Task: In Windows properties of general video settings, Set the deinterlace mode to Yadif (2x).
Action: Mouse moved to (123, 14)
Screenshot: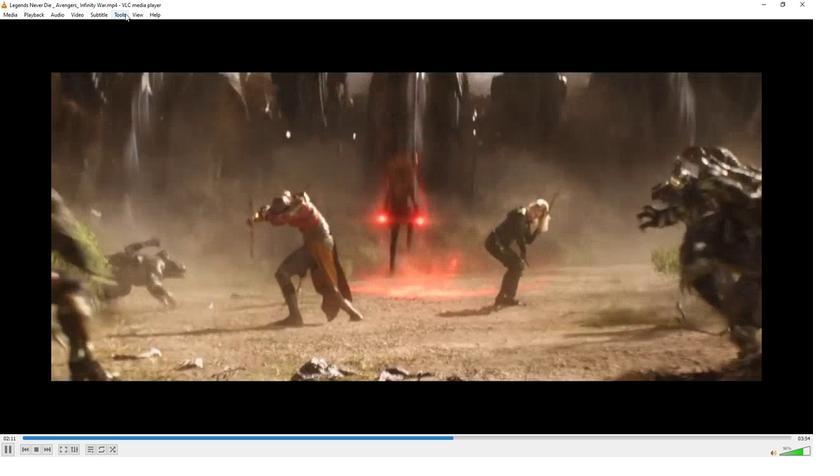 
Action: Mouse pressed left at (123, 14)
Screenshot: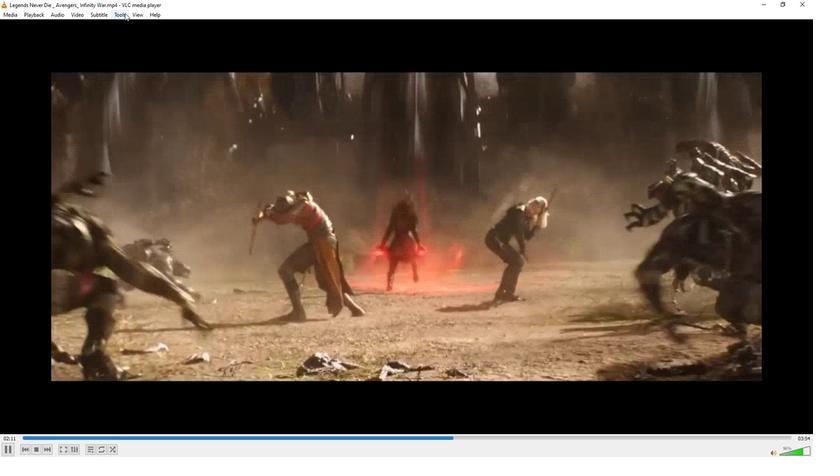 
Action: Mouse moved to (137, 117)
Screenshot: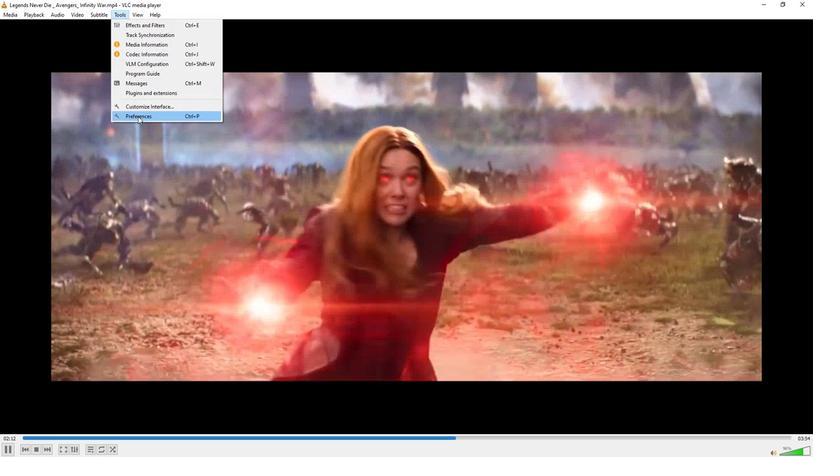
Action: Mouse pressed left at (137, 117)
Screenshot: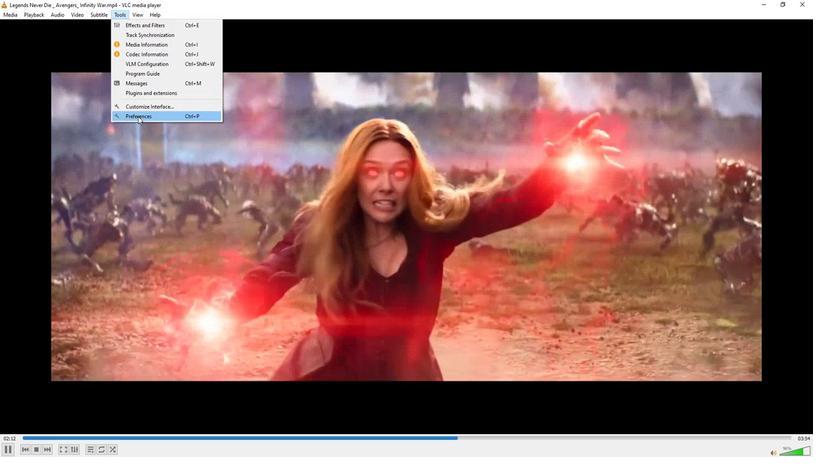 
Action: Mouse moved to (226, 319)
Screenshot: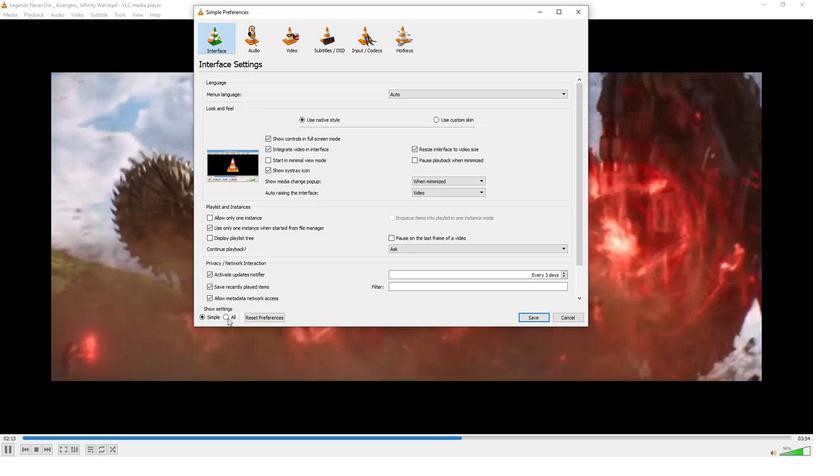 
Action: Mouse pressed left at (226, 319)
Screenshot: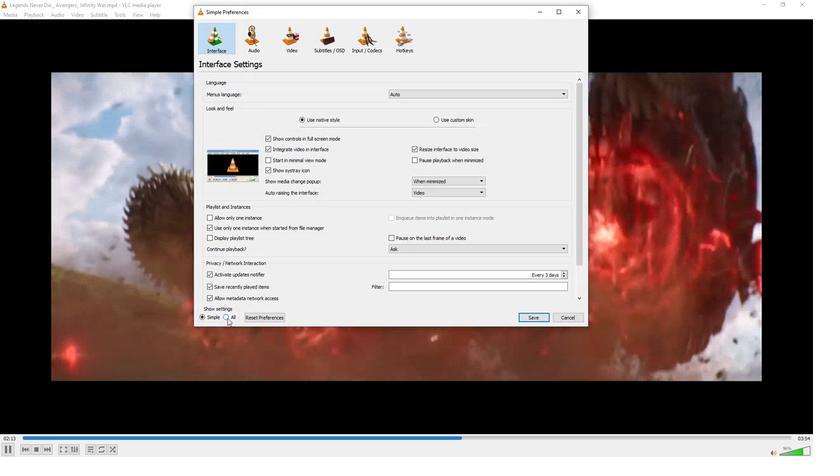 
Action: Mouse moved to (253, 225)
Screenshot: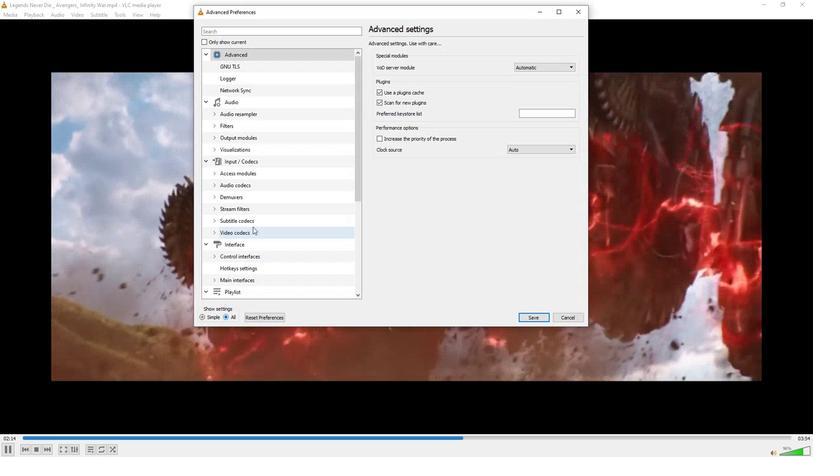 
Action: Mouse scrolled (253, 225) with delta (0, 0)
Screenshot: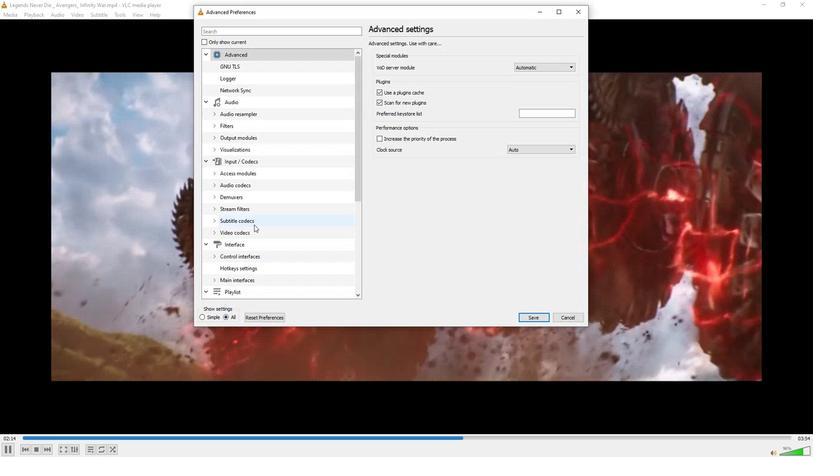 
Action: Mouse scrolled (253, 225) with delta (0, 0)
Screenshot: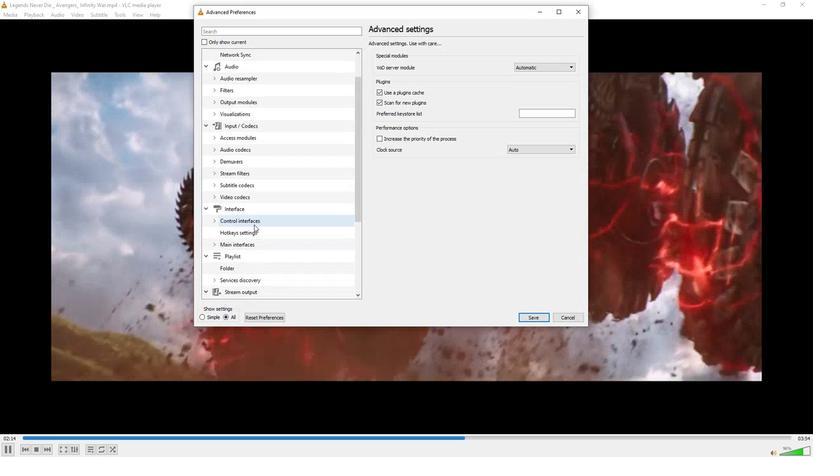 
Action: Mouse scrolled (253, 225) with delta (0, 0)
Screenshot: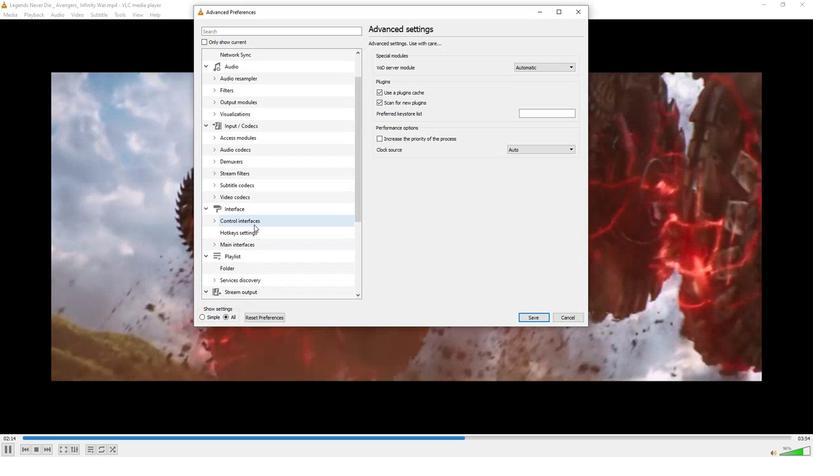 
Action: Mouse moved to (253, 225)
Screenshot: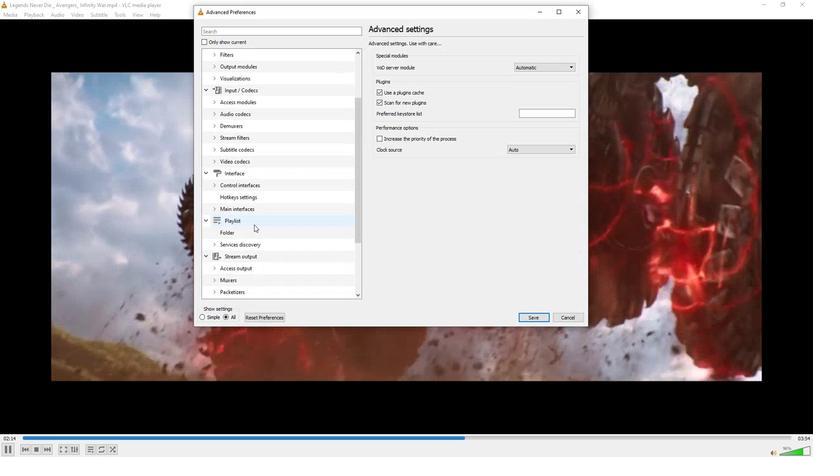 
Action: Mouse scrolled (253, 225) with delta (0, 0)
Screenshot: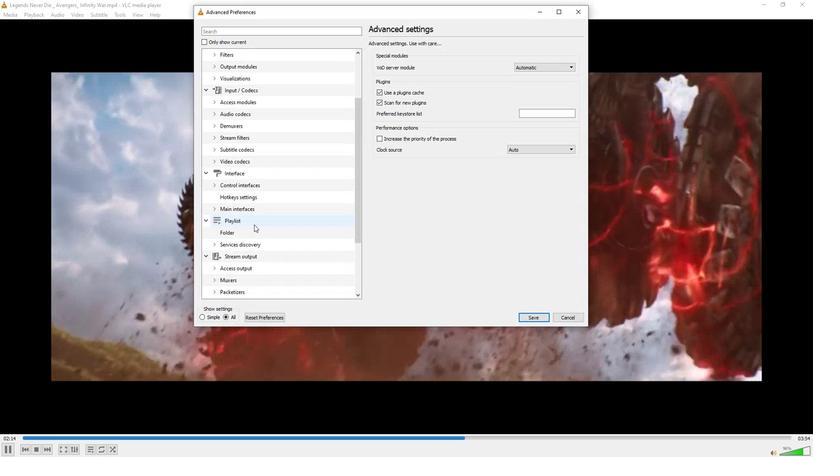 
Action: Mouse scrolled (253, 225) with delta (0, 0)
Screenshot: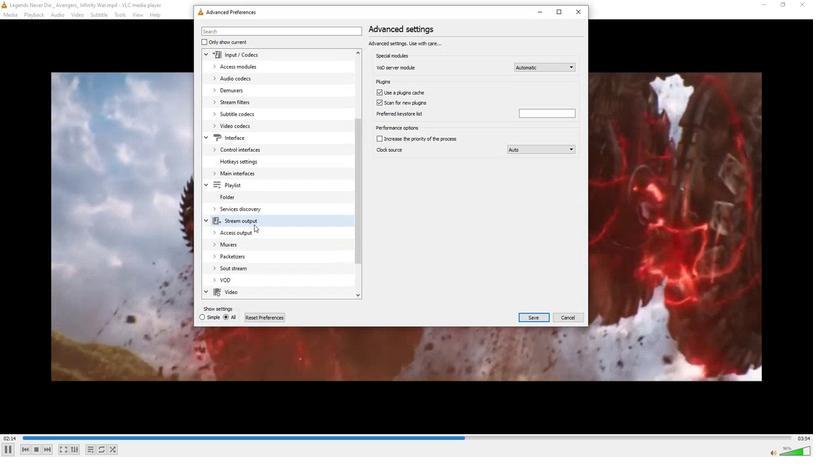 
Action: Mouse scrolled (253, 225) with delta (0, 0)
Screenshot: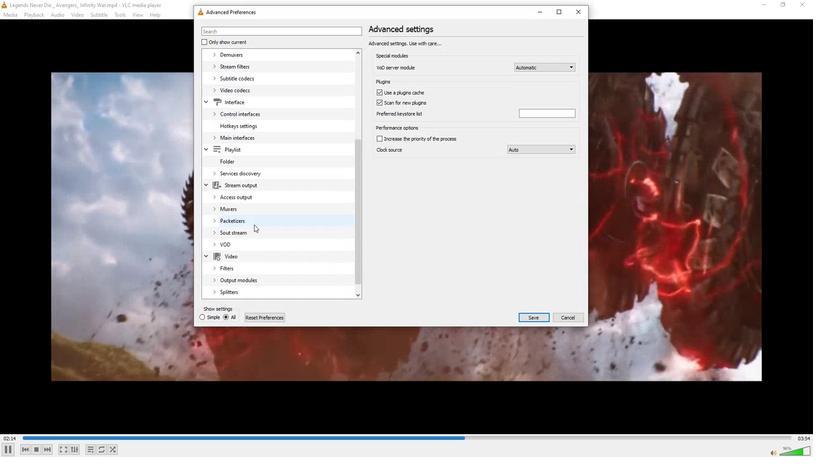 
Action: Mouse scrolled (253, 225) with delta (0, 0)
Screenshot: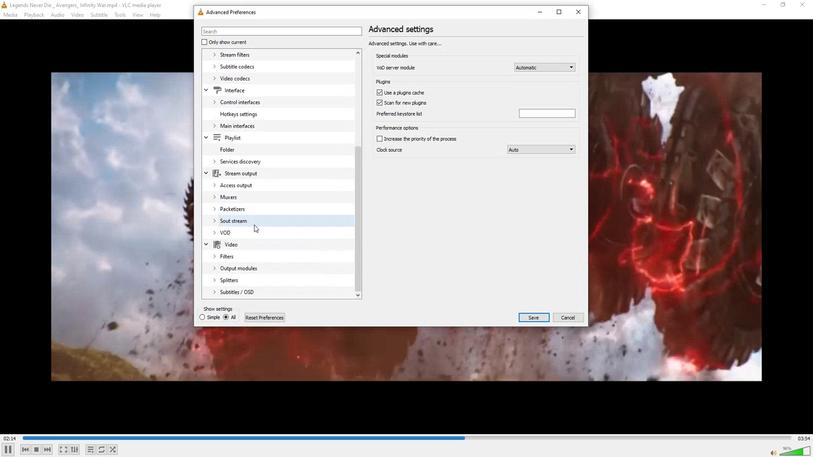 
Action: Mouse scrolled (253, 225) with delta (0, 0)
Screenshot: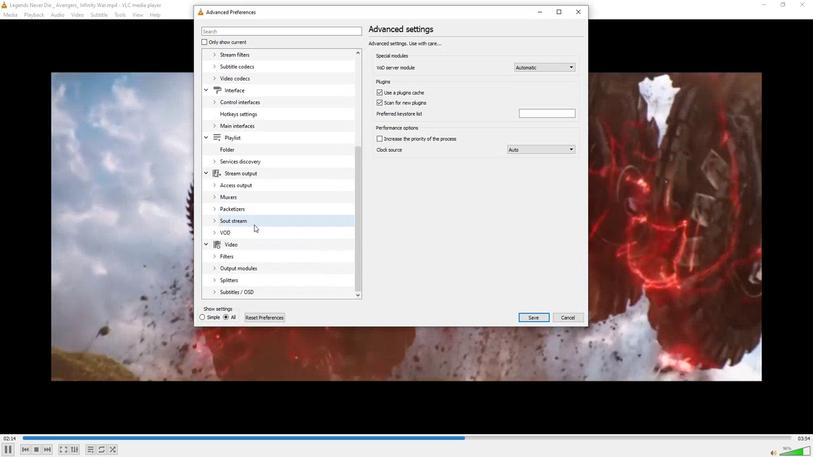
Action: Mouse moved to (235, 241)
Screenshot: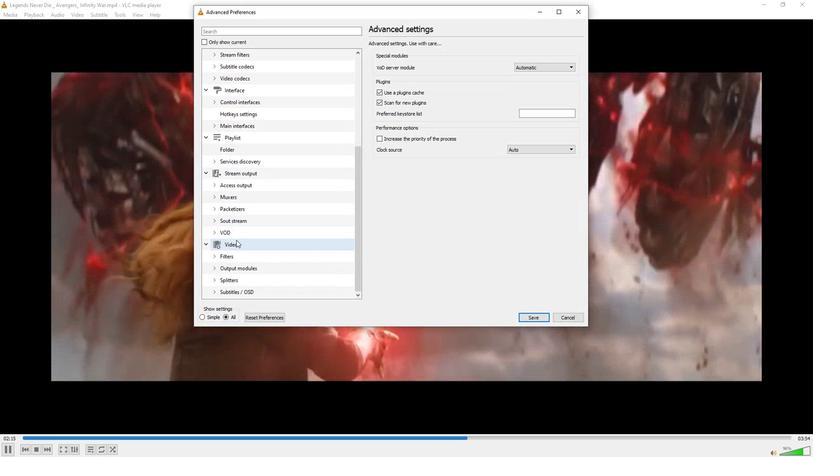 
Action: Mouse pressed left at (235, 241)
Screenshot: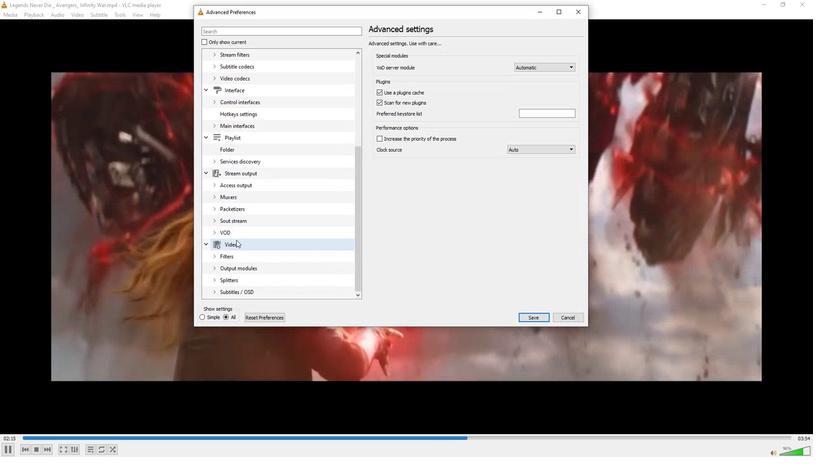 
Action: Mouse moved to (459, 200)
Screenshot: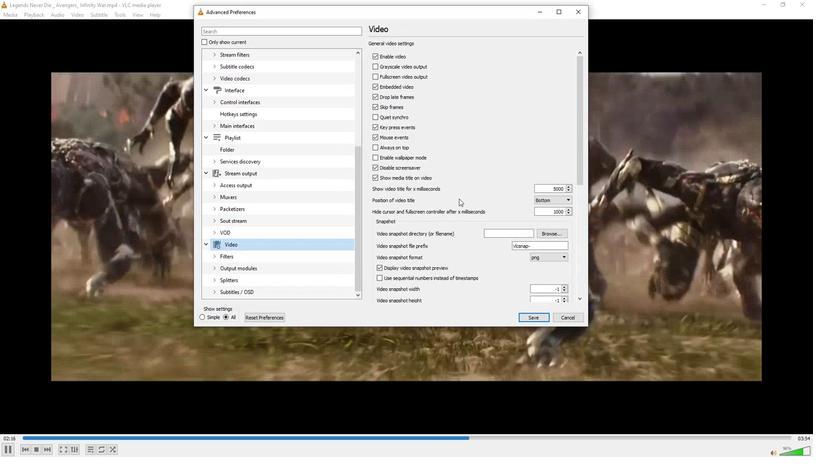 
Action: Mouse scrolled (459, 199) with delta (0, 0)
Screenshot: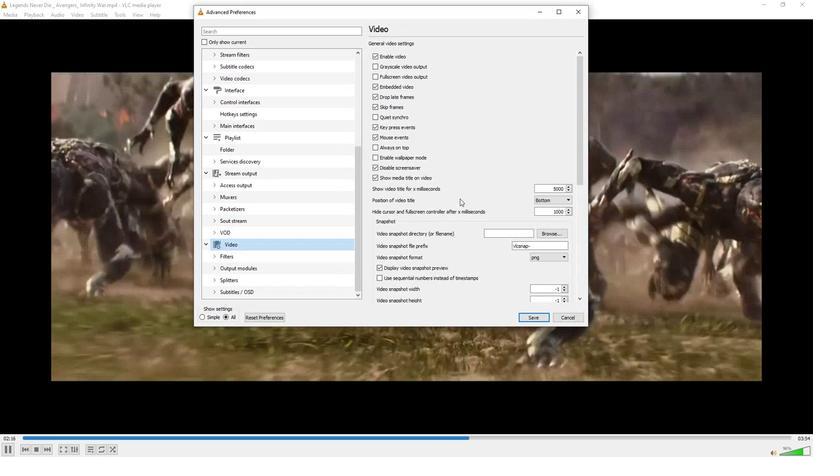 
Action: Mouse moved to (460, 200)
Screenshot: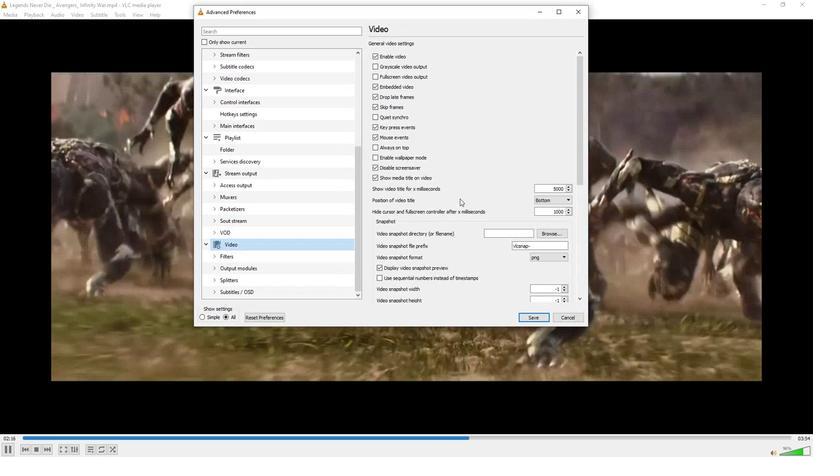 
Action: Mouse scrolled (460, 200) with delta (0, 0)
Screenshot: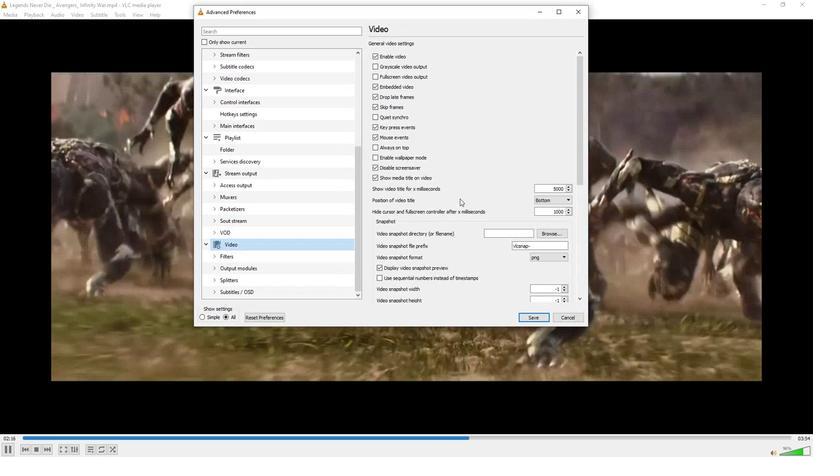 
Action: Mouse moved to (461, 201)
Screenshot: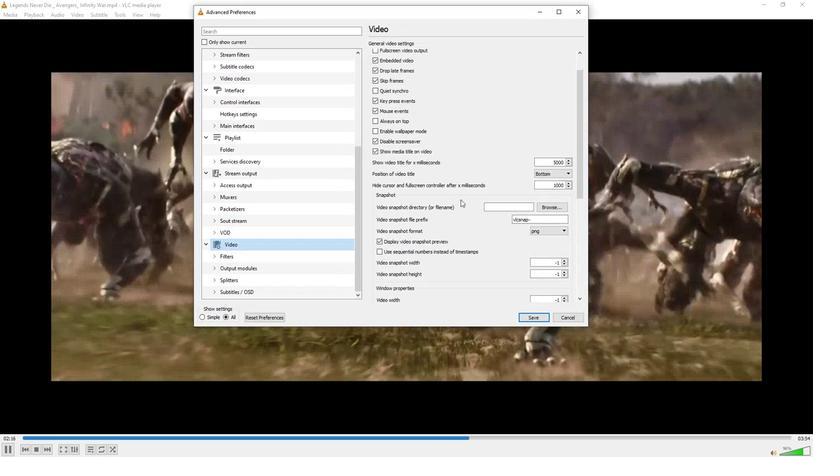 
Action: Mouse scrolled (461, 201) with delta (0, 0)
Screenshot: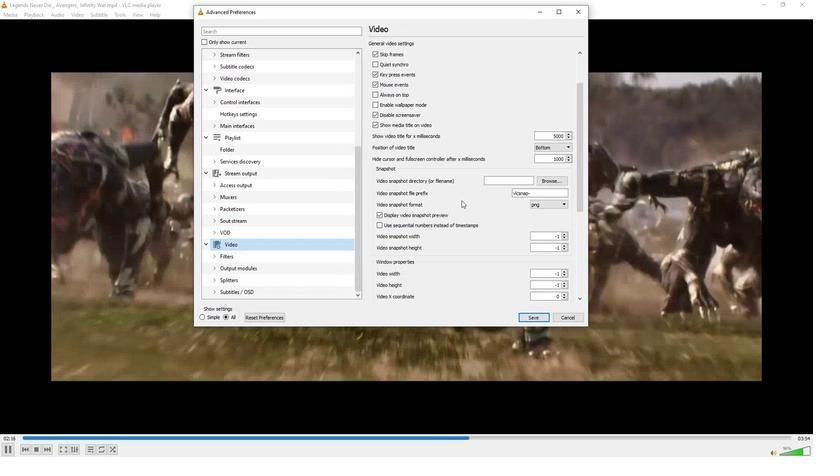 
Action: Mouse scrolled (461, 201) with delta (0, 0)
Screenshot: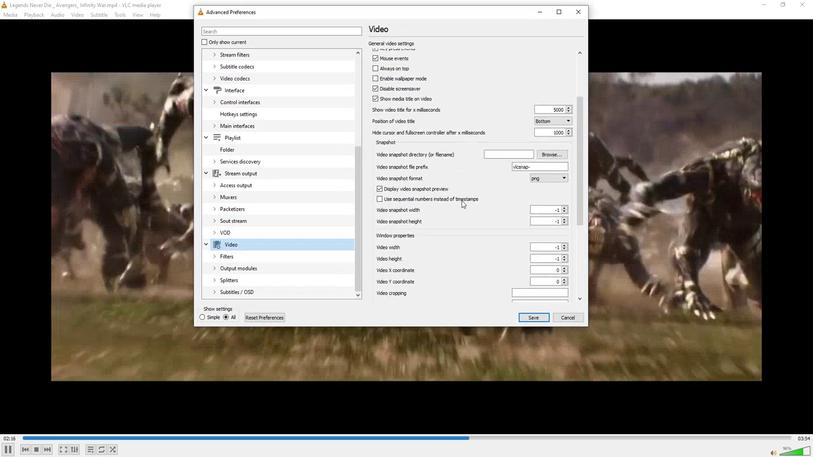 
Action: Mouse scrolled (461, 201) with delta (0, 0)
Screenshot: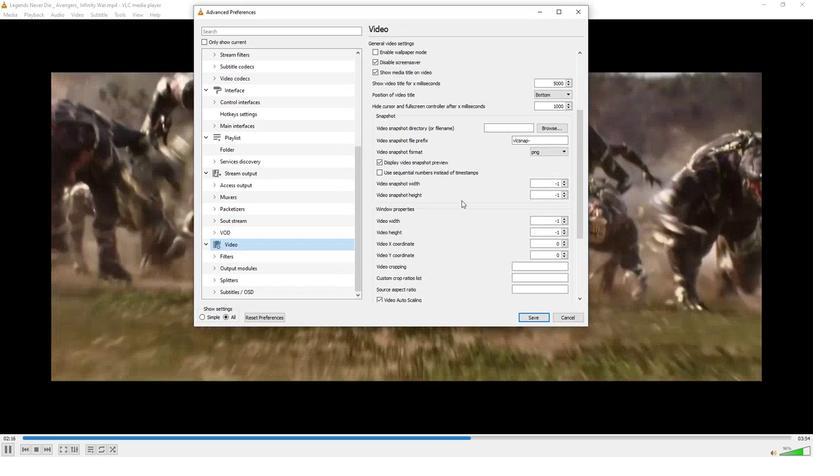 
Action: Mouse scrolled (461, 201) with delta (0, 0)
Screenshot: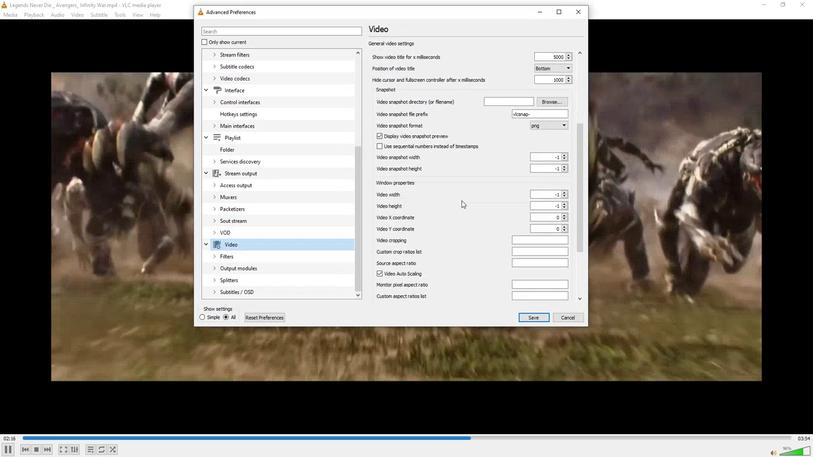 
Action: Mouse scrolled (461, 201) with delta (0, 0)
Screenshot: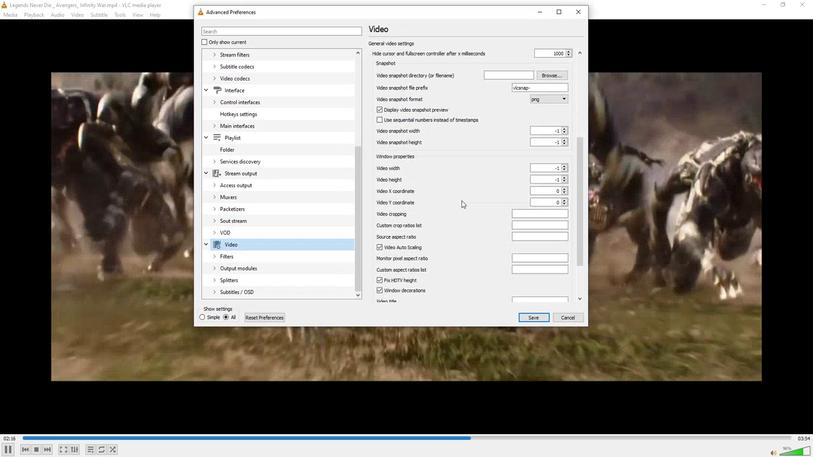 
Action: Mouse scrolled (461, 201) with delta (0, 0)
Screenshot: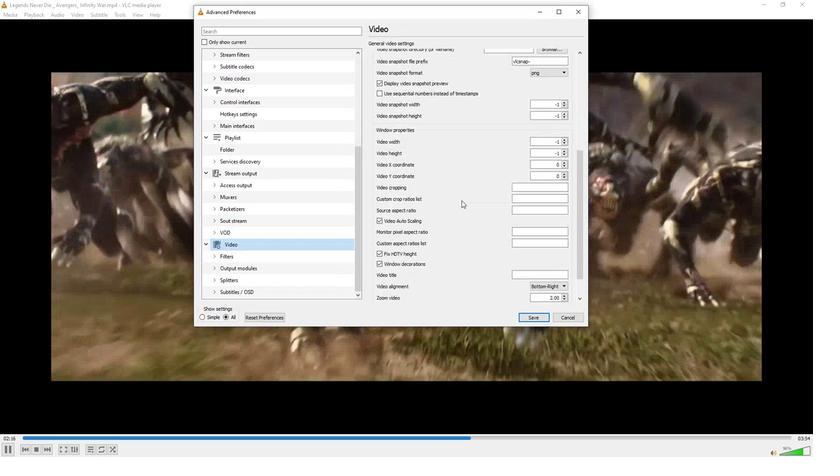 
Action: Mouse moved to (484, 224)
Screenshot: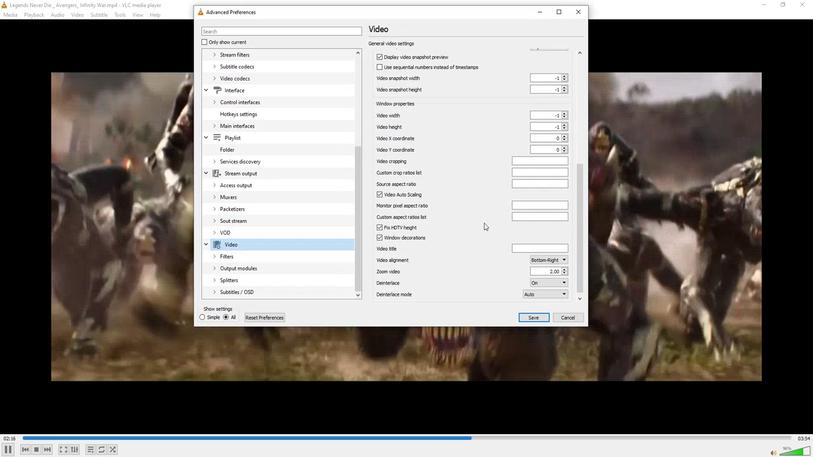 
Action: Mouse scrolled (484, 224) with delta (0, 0)
Screenshot: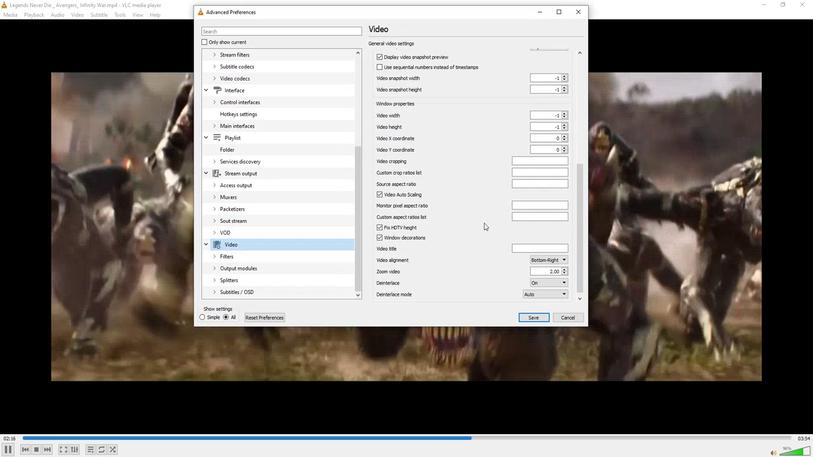 
Action: Mouse moved to (484, 224)
Screenshot: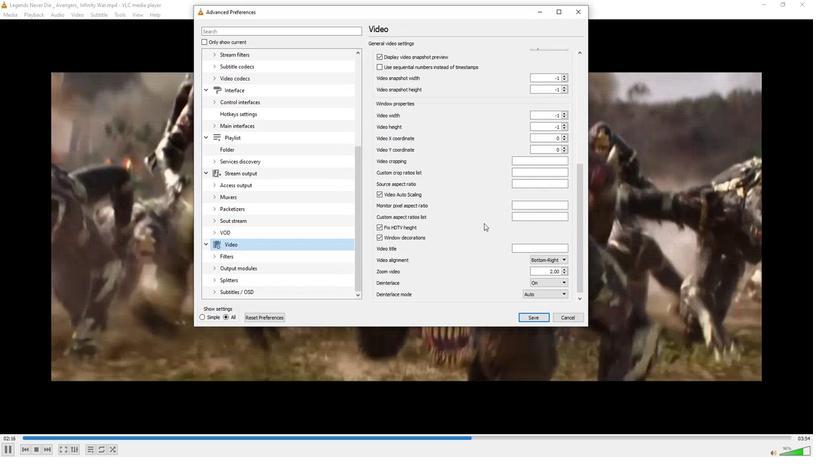 
Action: Mouse scrolled (484, 224) with delta (0, 0)
Screenshot: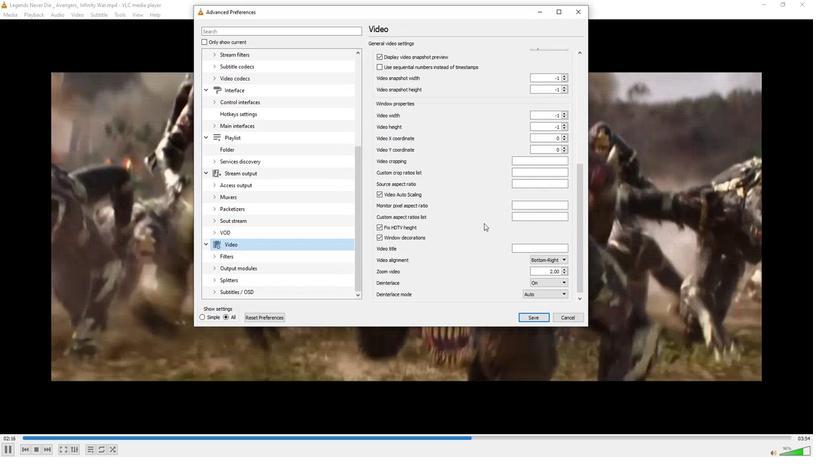 
Action: Mouse scrolled (484, 224) with delta (0, 0)
Screenshot: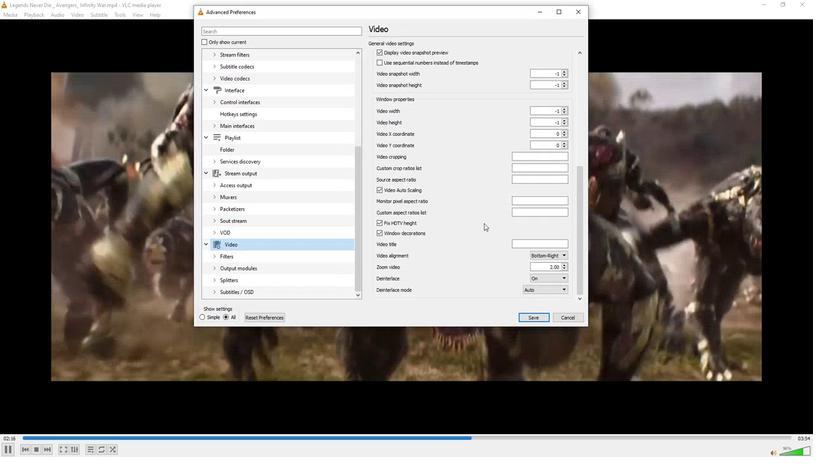 
Action: Mouse scrolled (484, 224) with delta (0, 0)
Screenshot: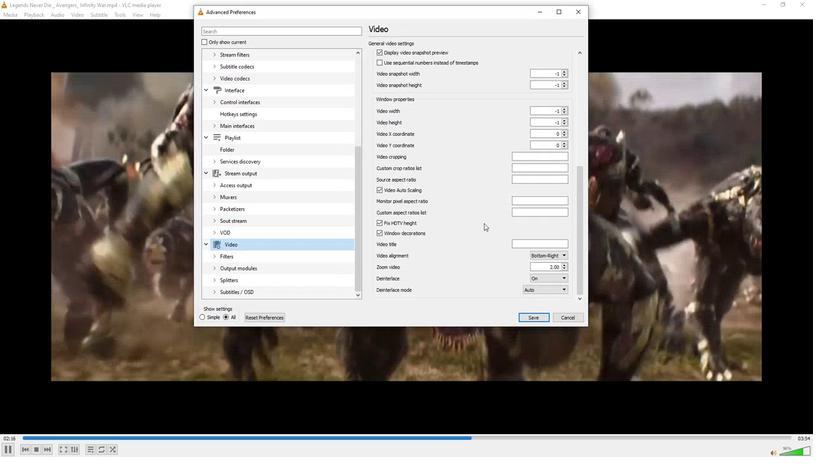 
Action: Mouse scrolled (484, 224) with delta (0, 0)
Screenshot: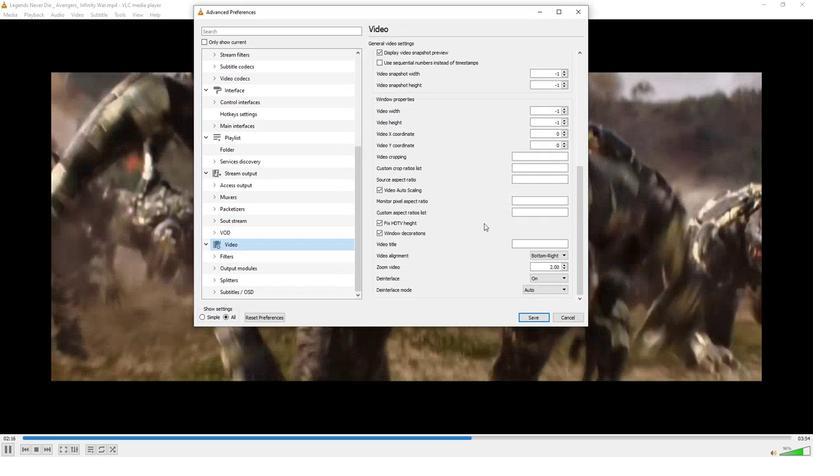 
Action: Mouse moved to (533, 290)
Screenshot: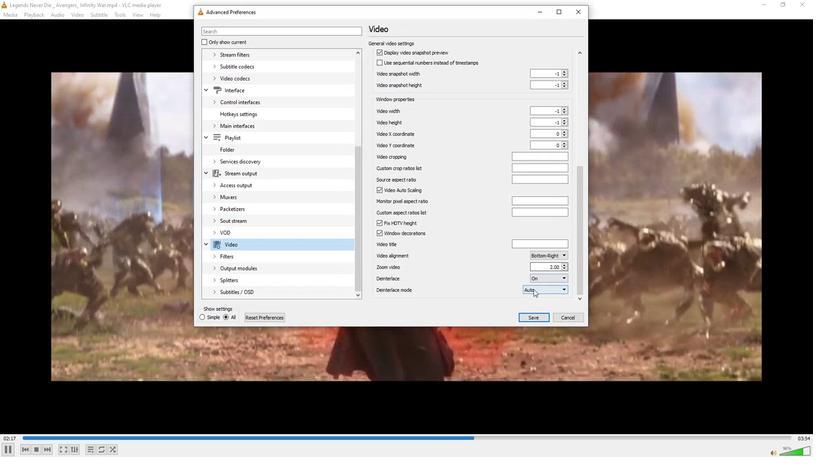 
Action: Mouse pressed left at (533, 290)
Screenshot: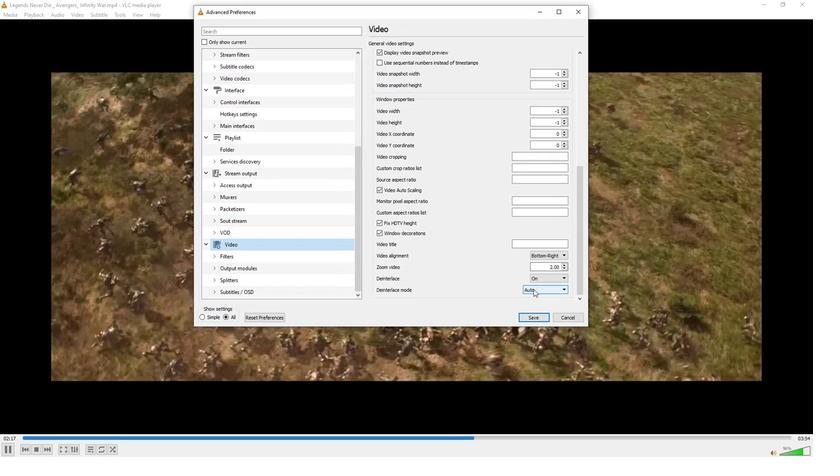 
Action: Mouse moved to (535, 341)
Screenshot: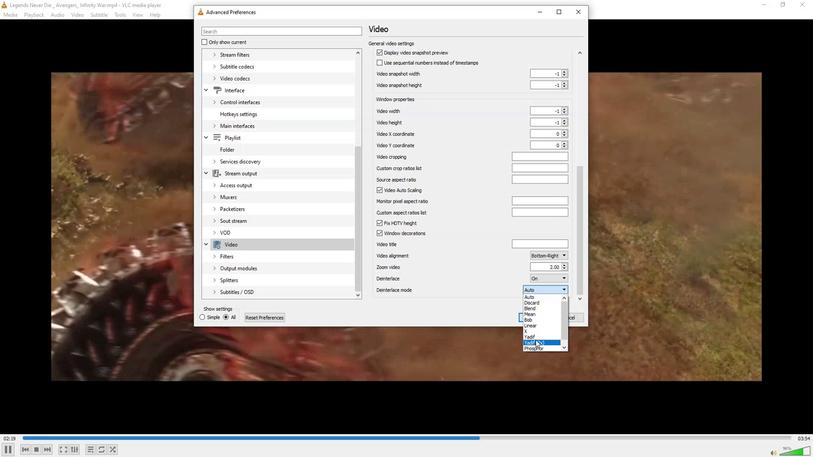 
Action: Mouse pressed left at (535, 341)
Screenshot: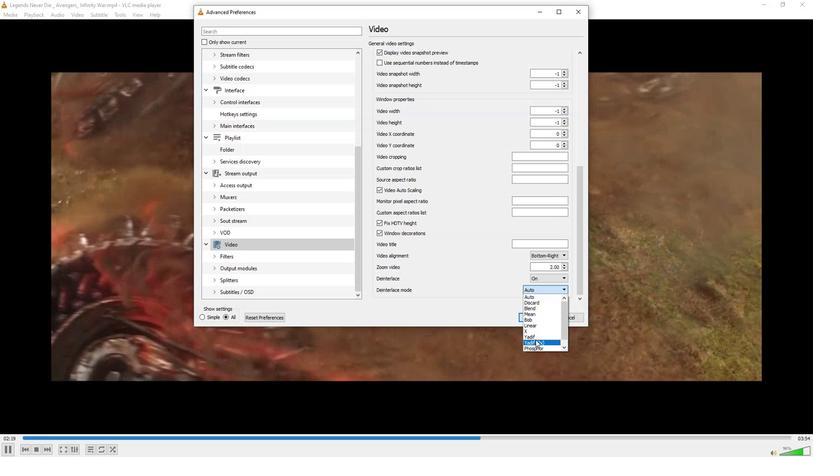 
Action: Mouse moved to (432, 200)
Screenshot: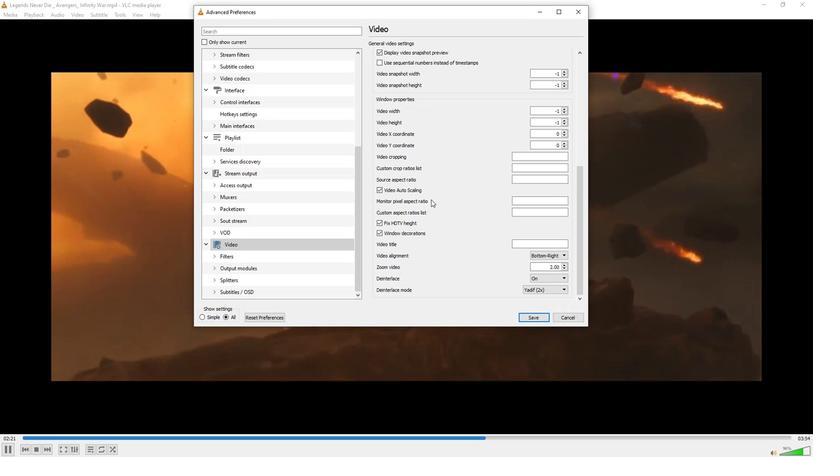 
